 Task: Use Medal Ceremony Long Effect in this video Movie B.mp4
Action: Mouse pressed left at (330, 137)
Screenshot: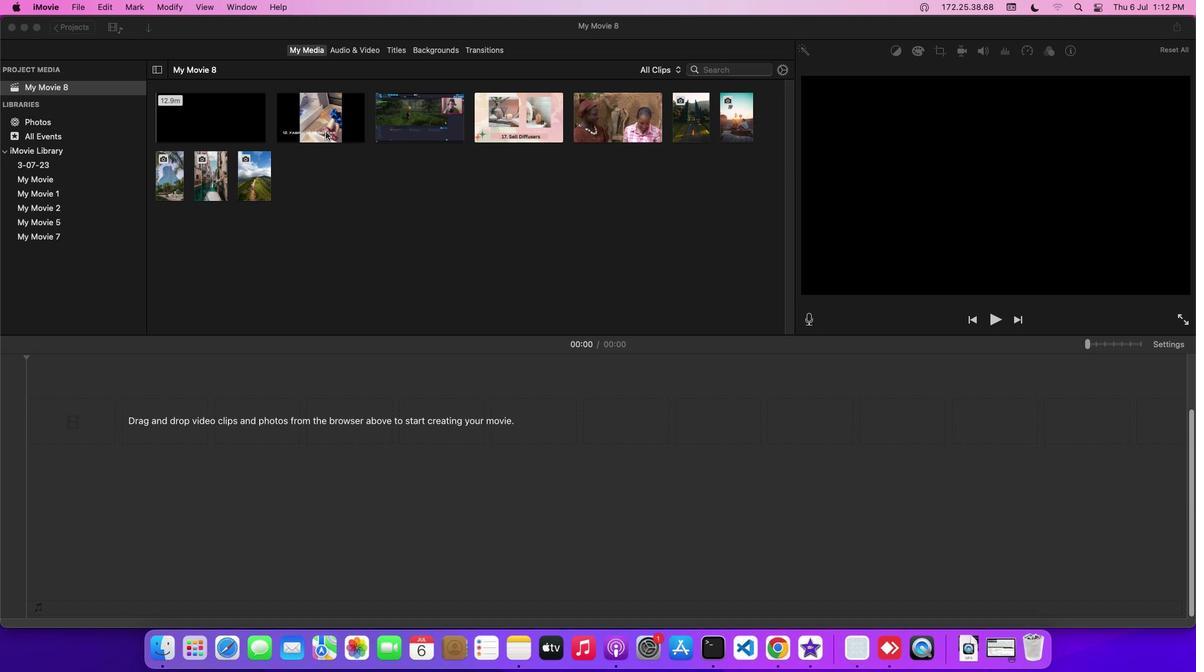 
Action: Mouse moved to (358, 55)
Screenshot: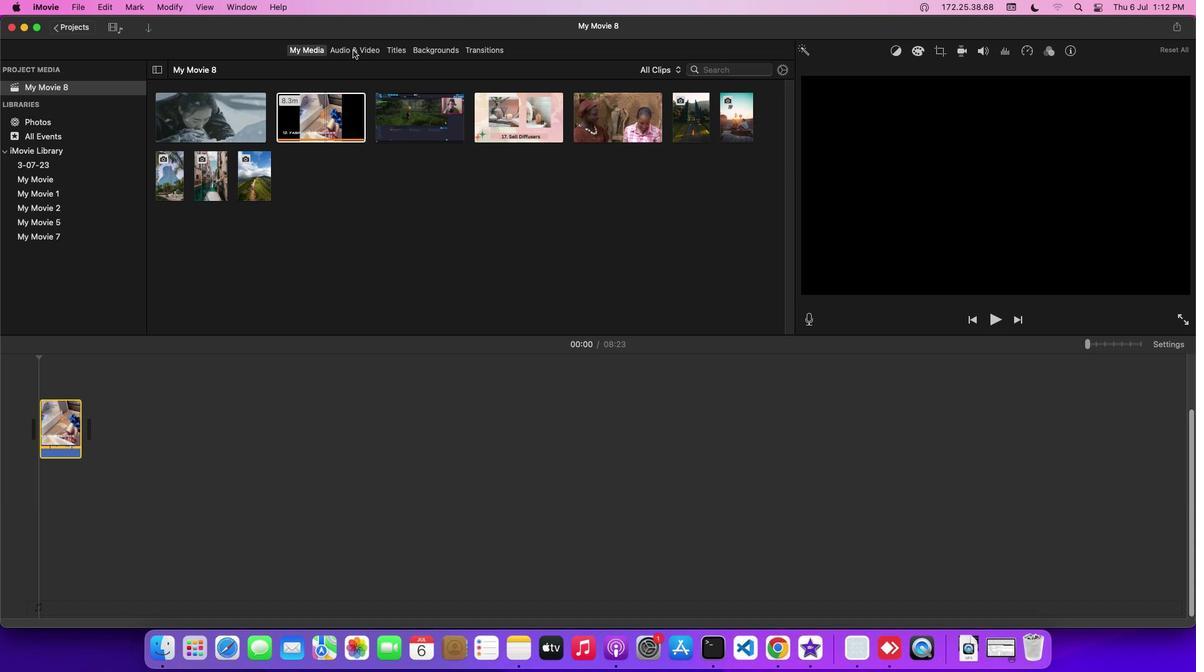 
Action: Mouse pressed left at (358, 55)
Screenshot: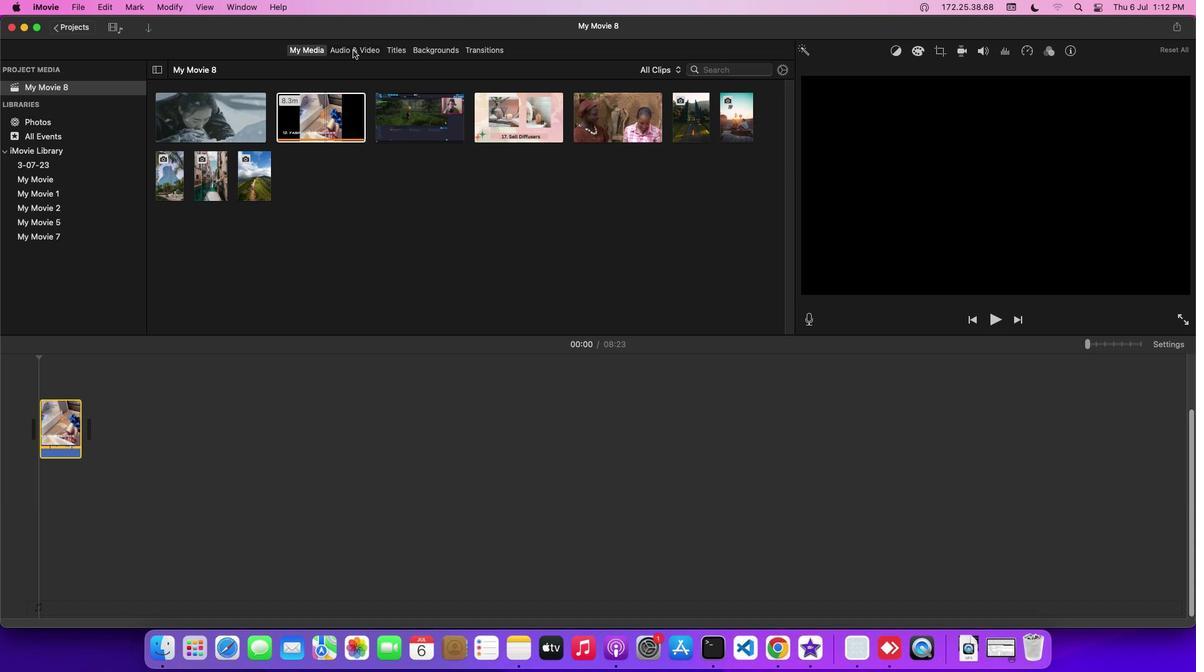 
Action: Mouse moved to (89, 123)
Screenshot: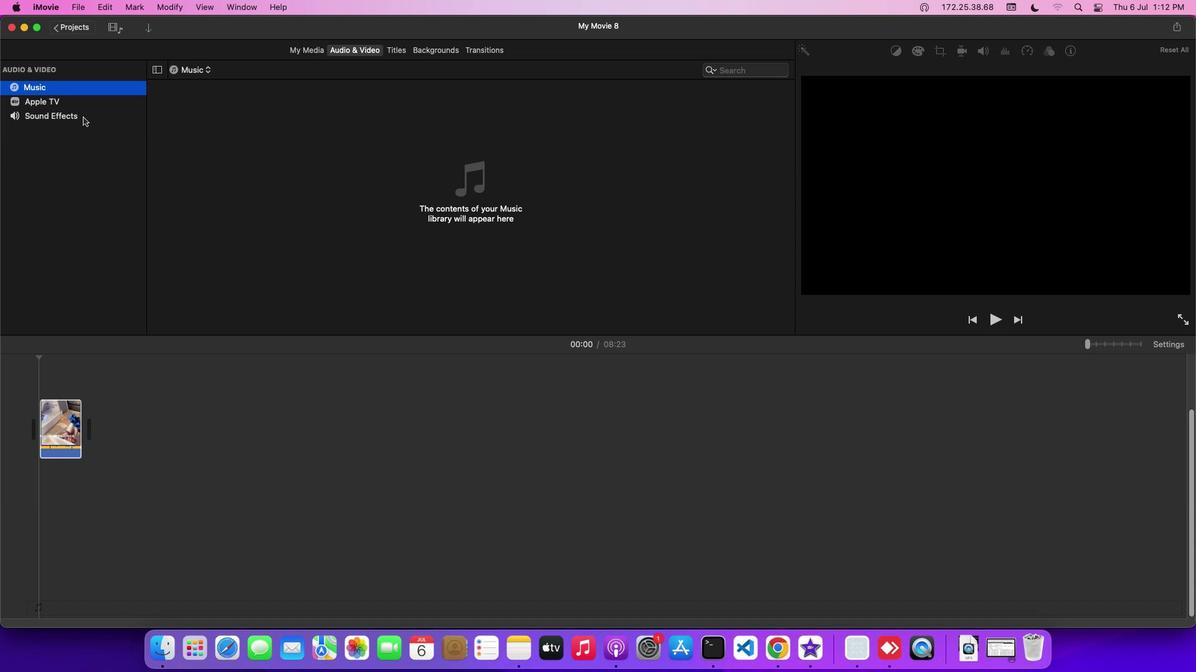 
Action: Mouse pressed left at (89, 123)
Screenshot: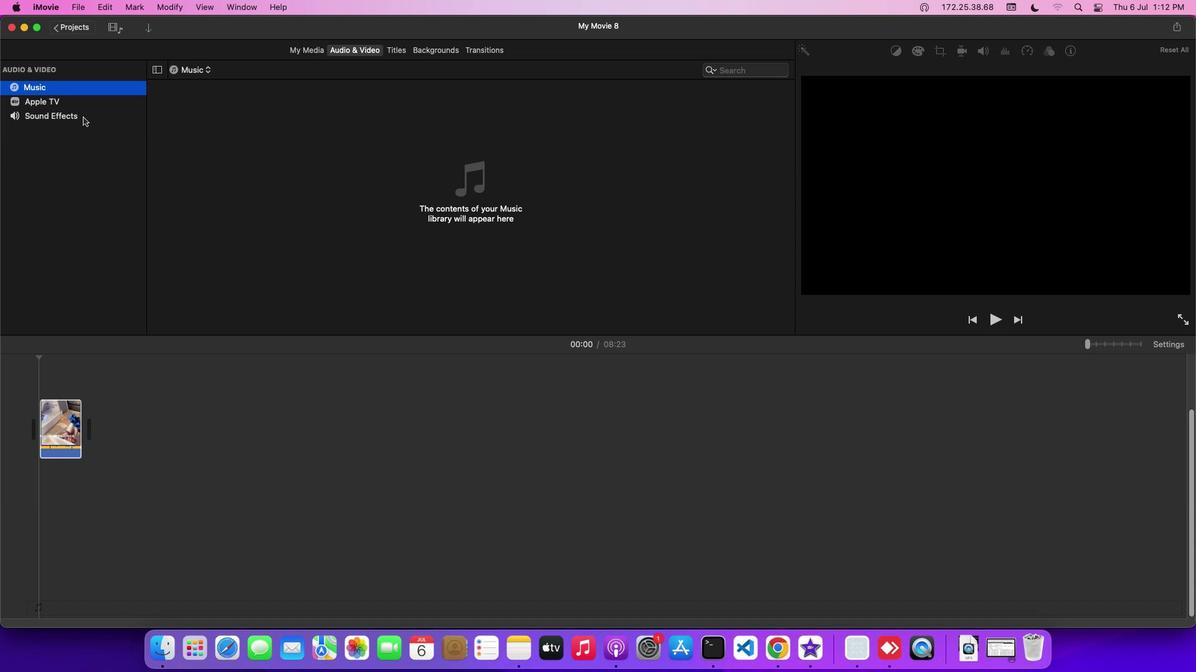 
Action: Mouse moved to (196, 237)
Screenshot: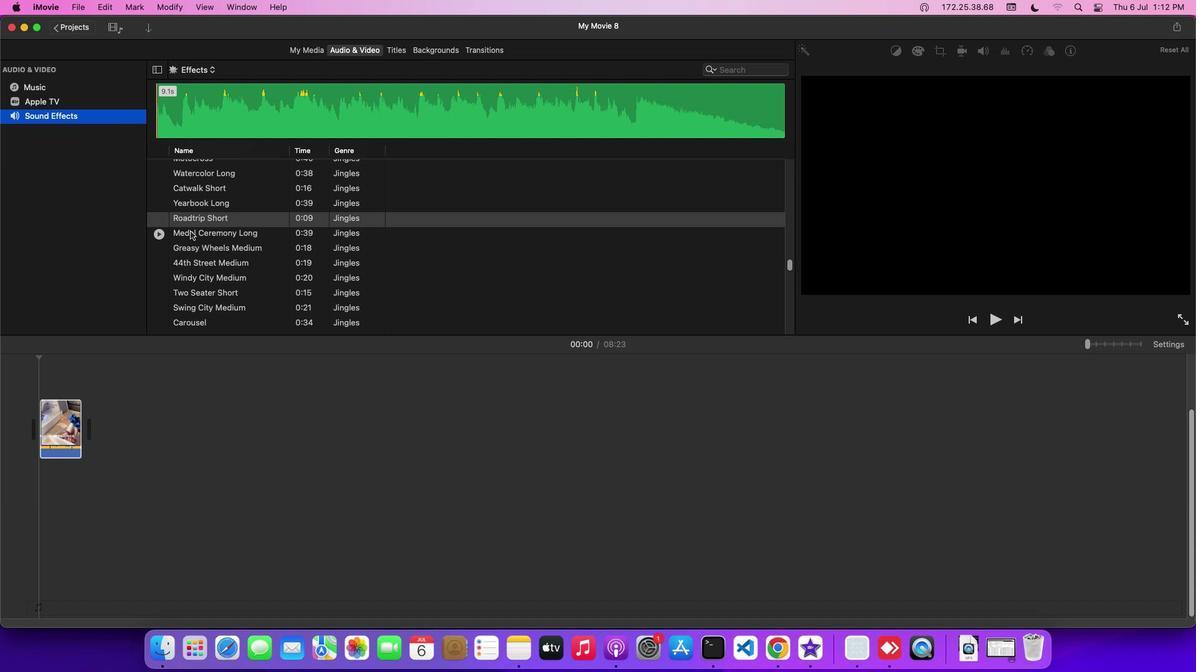 
Action: Mouse pressed left at (196, 237)
Screenshot: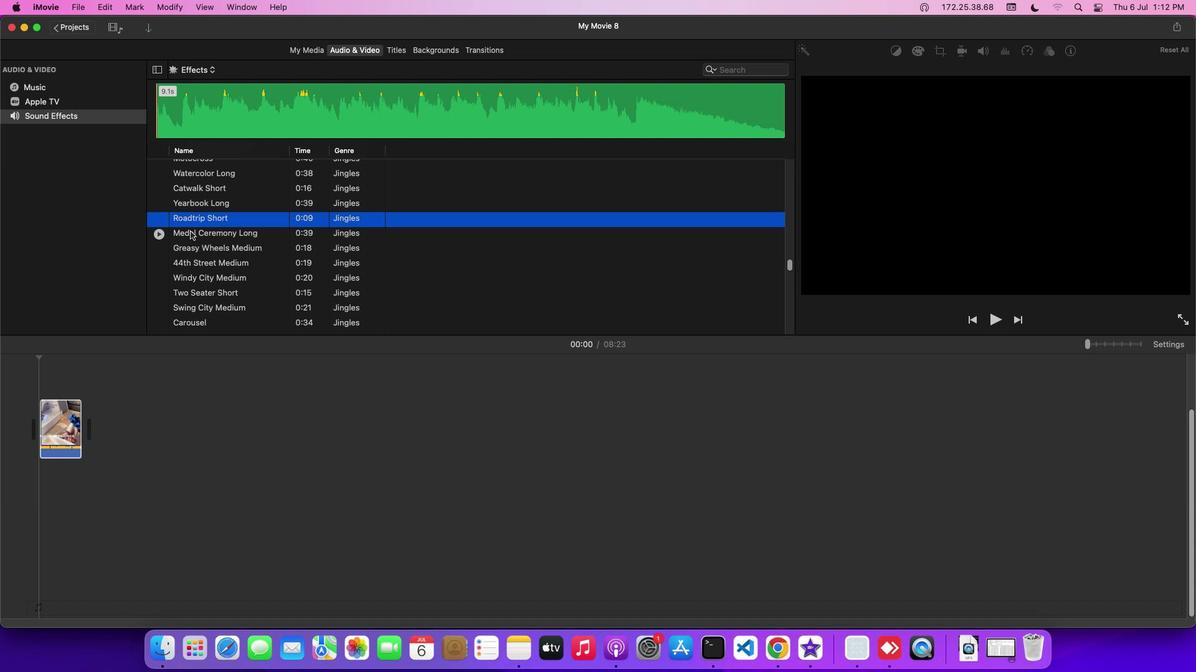 
Action: Mouse moved to (191, 492)
Screenshot: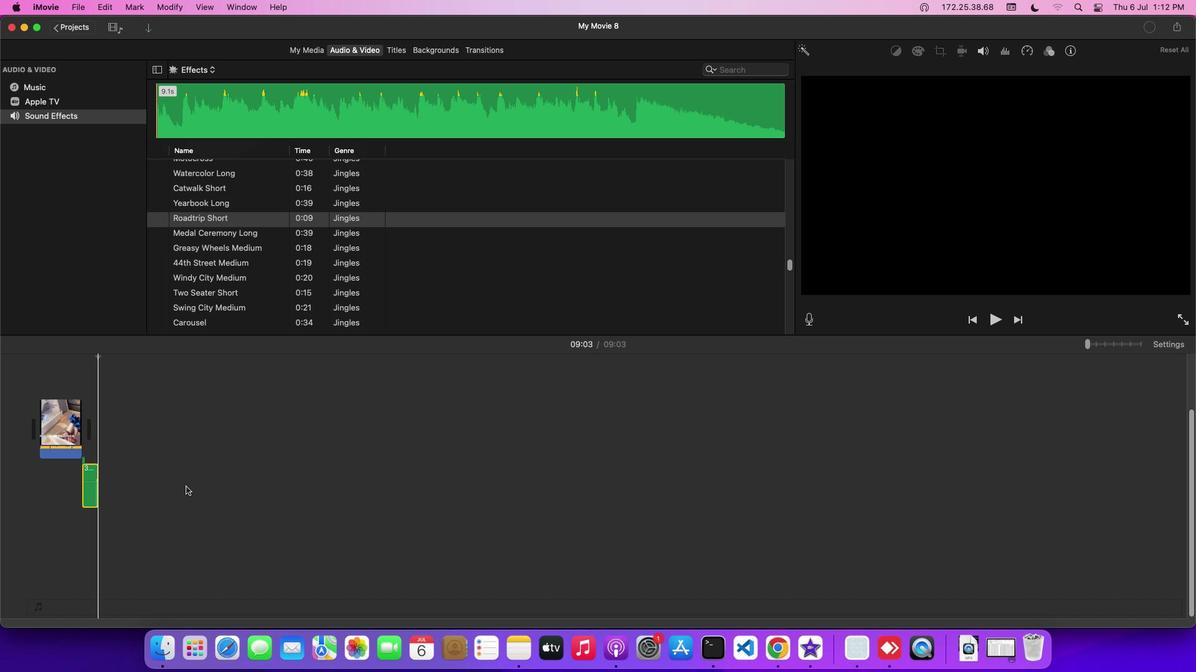 
